 Task: Assign Issue Issue0000000206 to Sprint Sprint0000000124 in Scrum Project Project0000000042 in Jira. Assign Issue Issue0000000207 to Sprint Sprint0000000124 in Scrum Project Project0000000042 in Jira. Assign Issue Issue0000000208 to Sprint Sprint0000000125 in Scrum Project Project0000000042 in Jira. Assign Issue Issue0000000209 to Sprint Sprint0000000125 in Scrum Project Project0000000042 in Jira. Assign Issue Issue0000000210 to Sprint Sprint0000000126 in Scrum Project Project0000000042 in Jira
Action: Mouse moved to (904, 315)
Screenshot: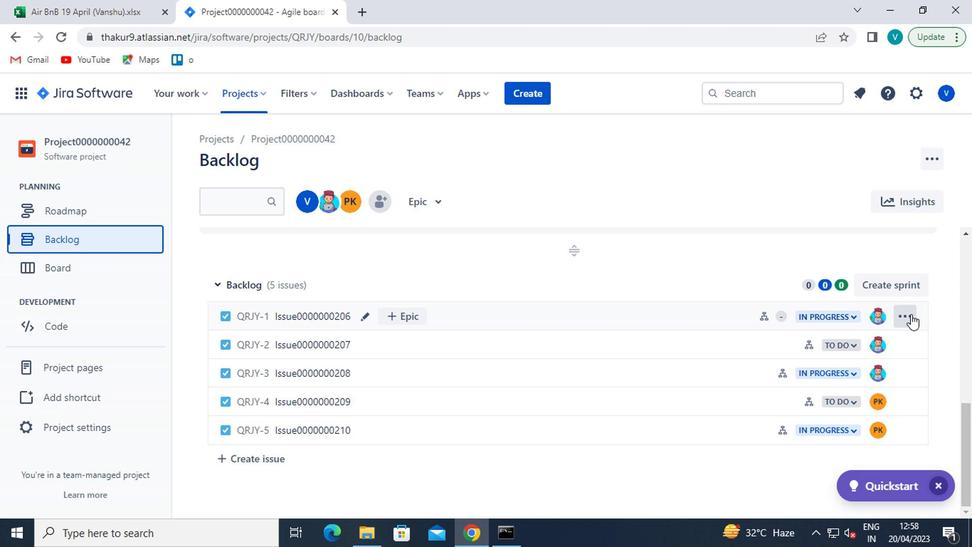 
Action: Mouse pressed left at (904, 315)
Screenshot: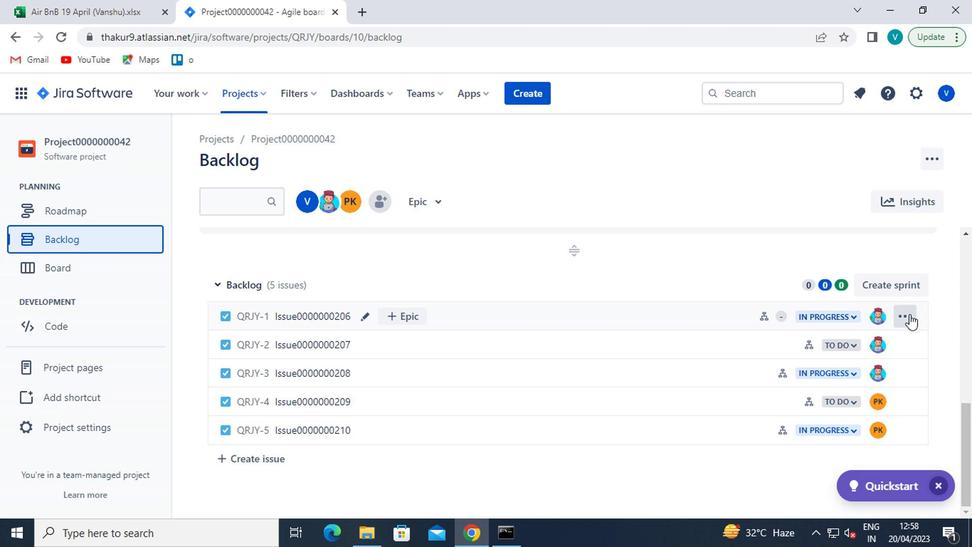 
Action: Mouse moved to (882, 271)
Screenshot: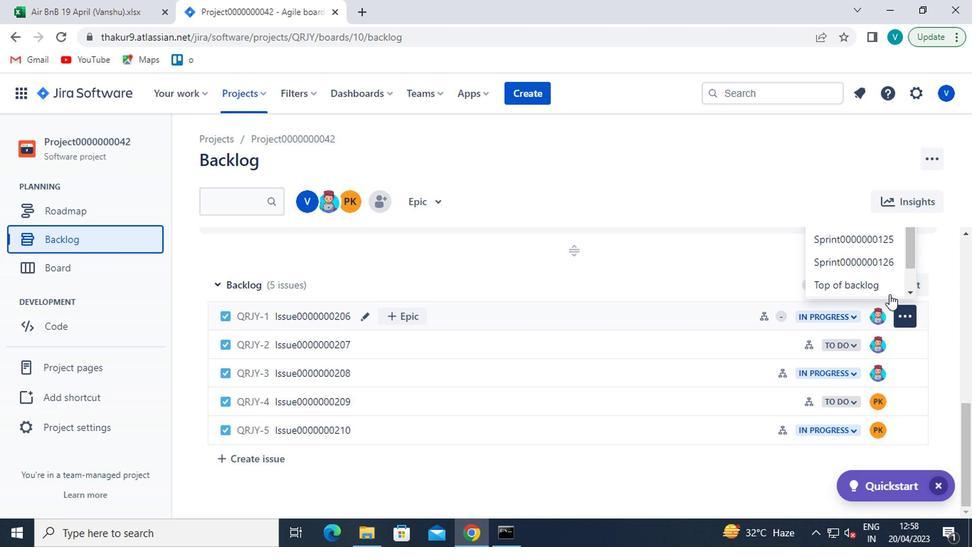 
Action: Mouse scrolled (882, 272) with delta (0, 0)
Screenshot: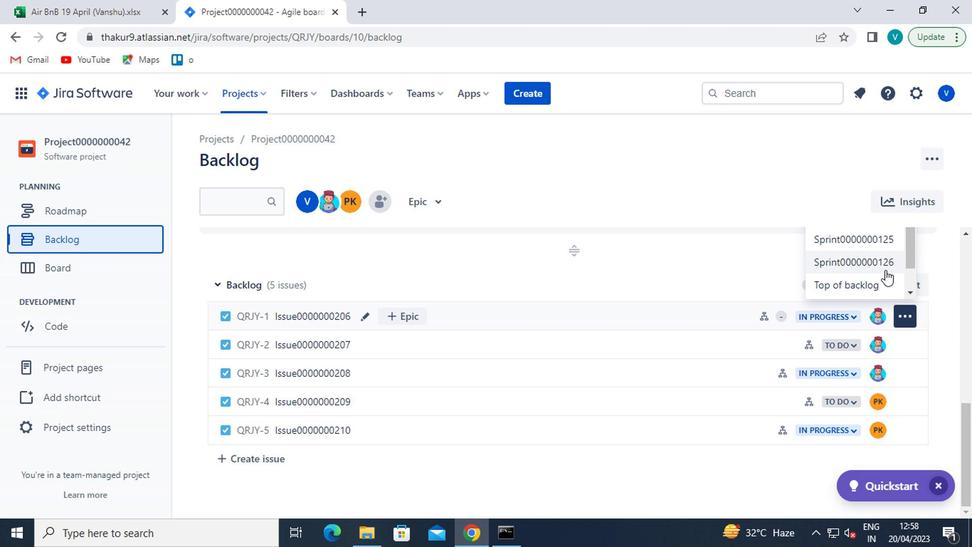 
Action: Mouse moved to (885, 285)
Screenshot: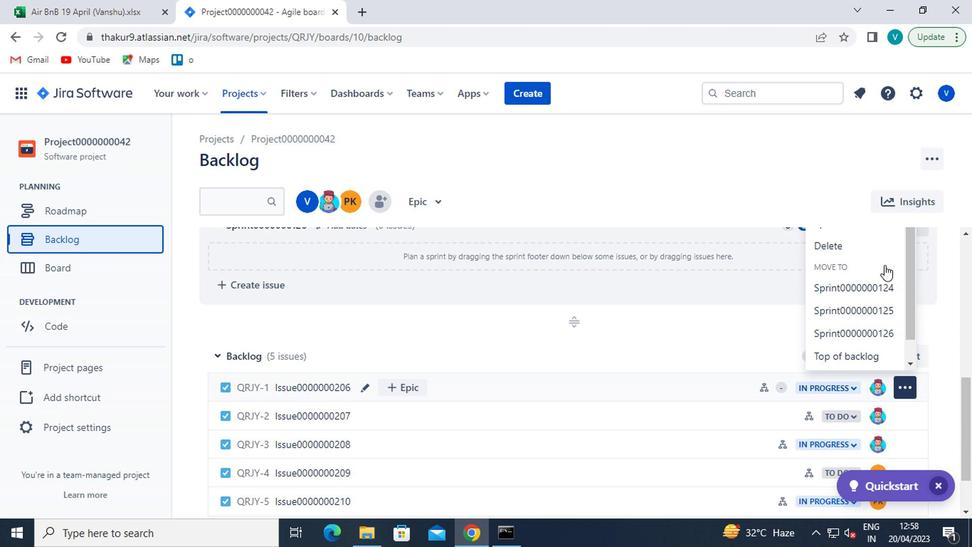 
Action: Mouse pressed left at (885, 285)
Screenshot: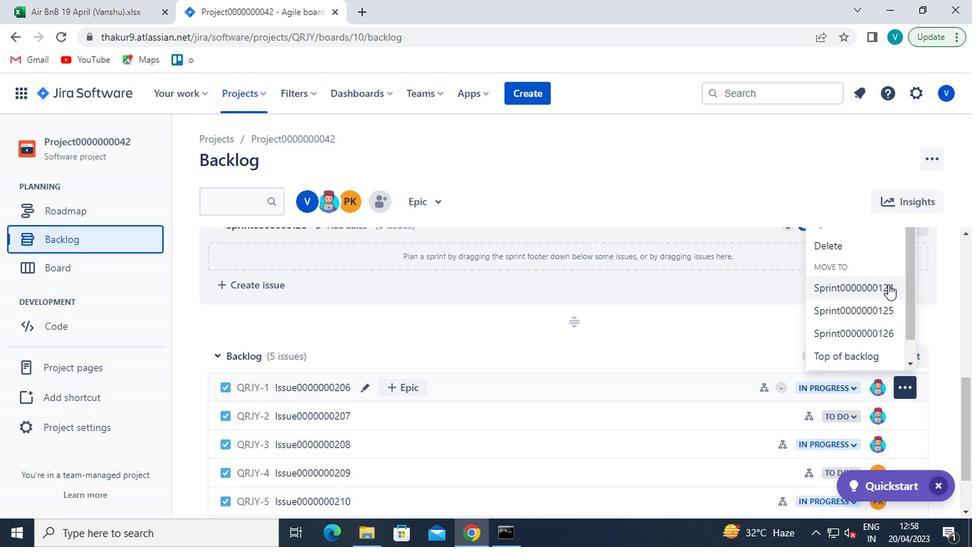 
Action: Mouse moved to (892, 392)
Screenshot: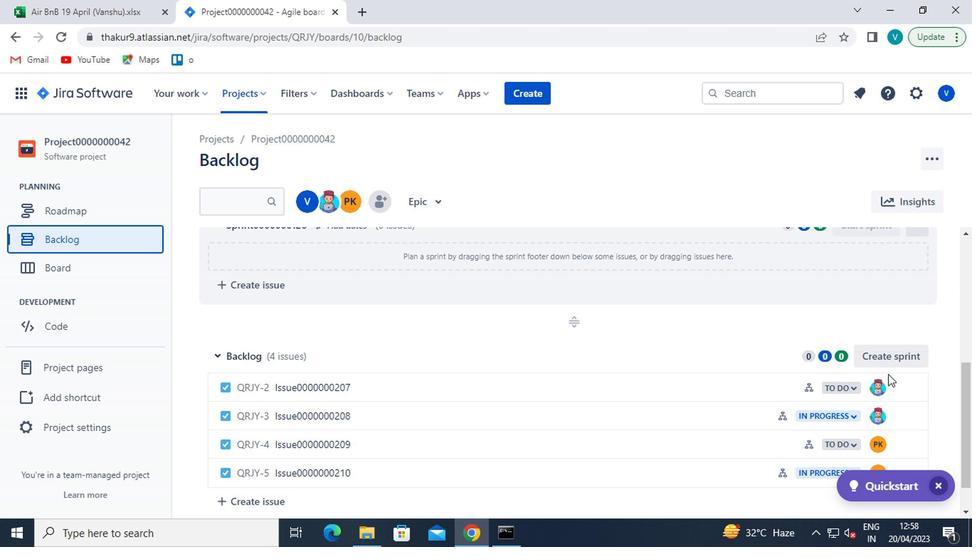 
Action: Mouse pressed left at (892, 392)
Screenshot: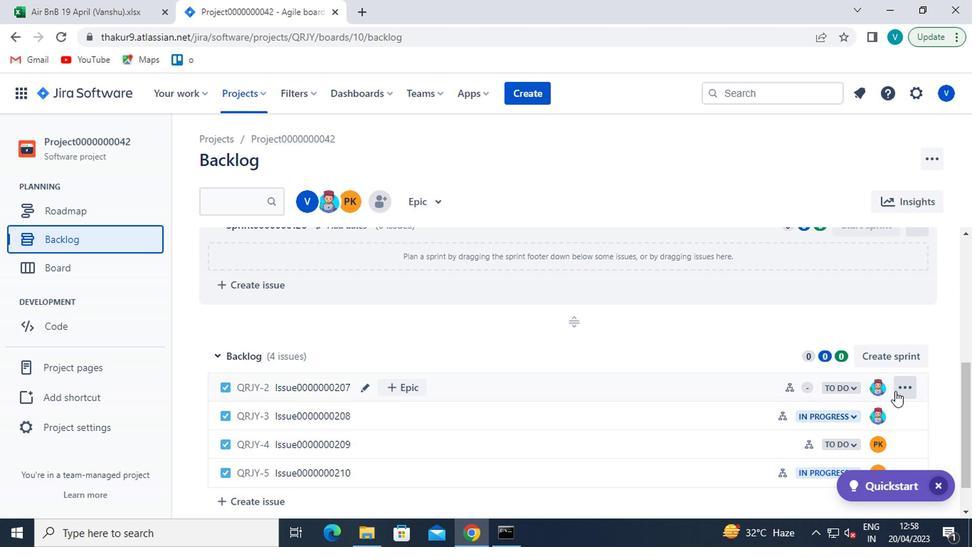 
Action: Mouse moved to (869, 289)
Screenshot: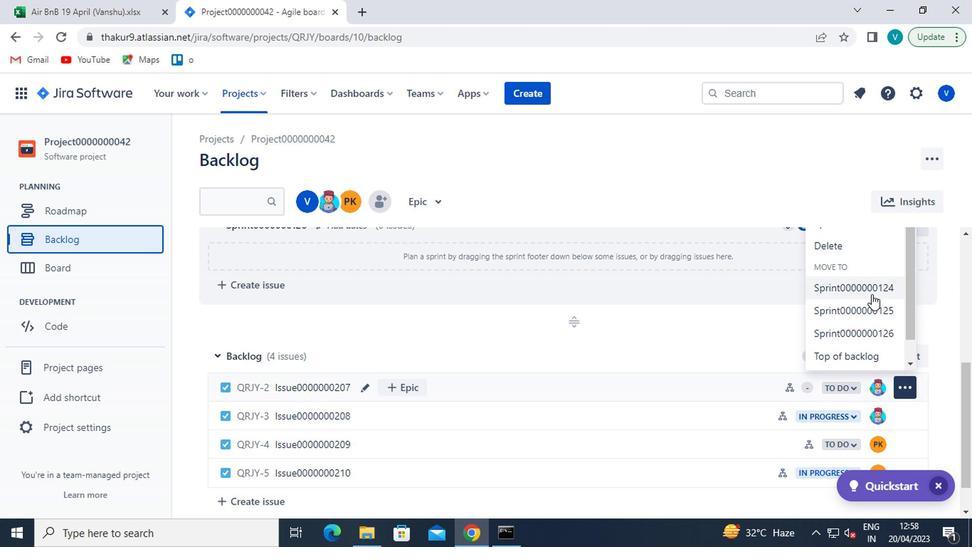 
Action: Mouse pressed left at (869, 289)
Screenshot: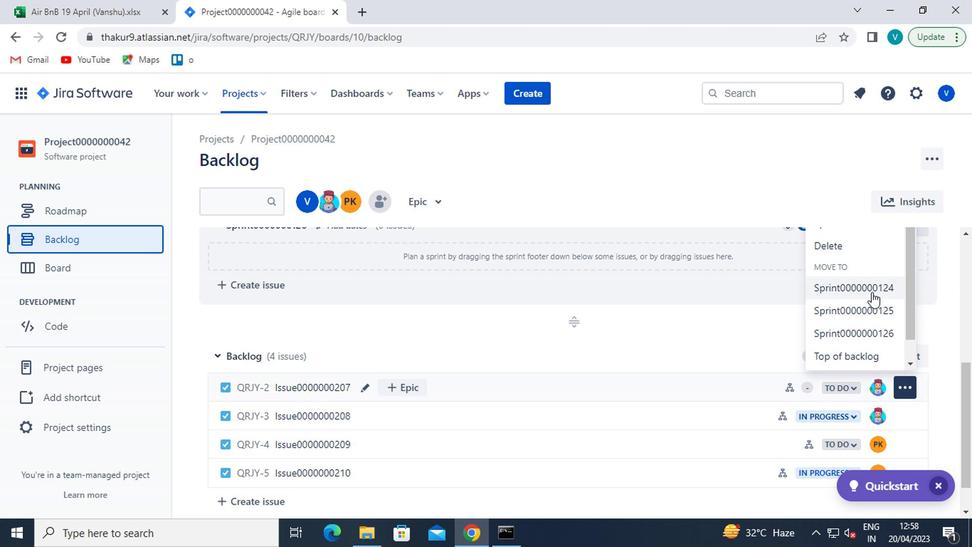 
Action: Mouse moved to (895, 384)
Screenshot: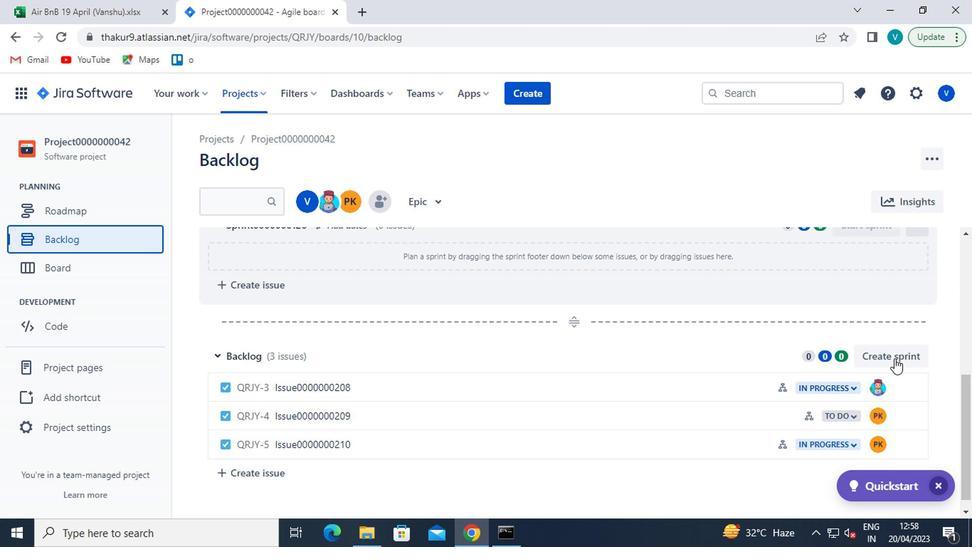 
Action: Mouse pressed left at (895, 384)
Screenshot: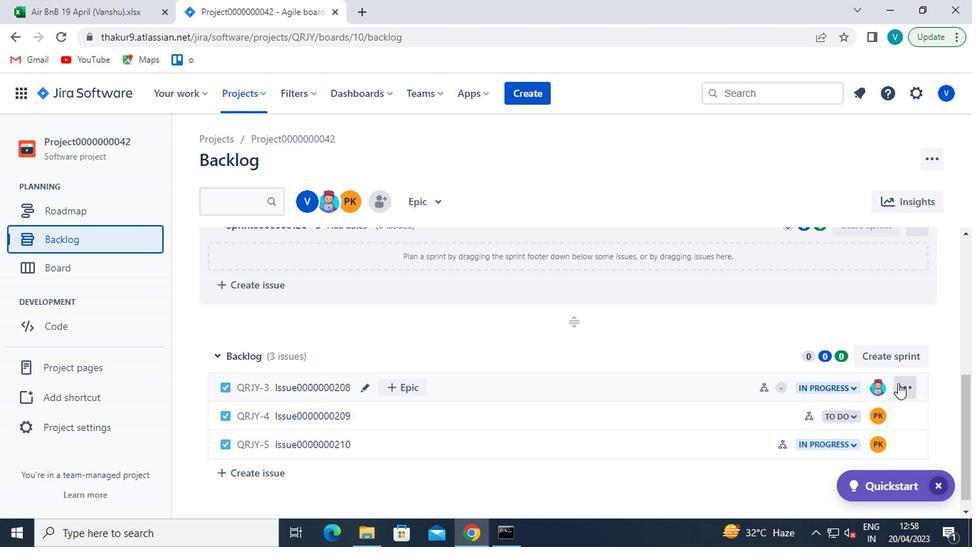 
Action: Mouse moved to (866, 309)
Screenshot: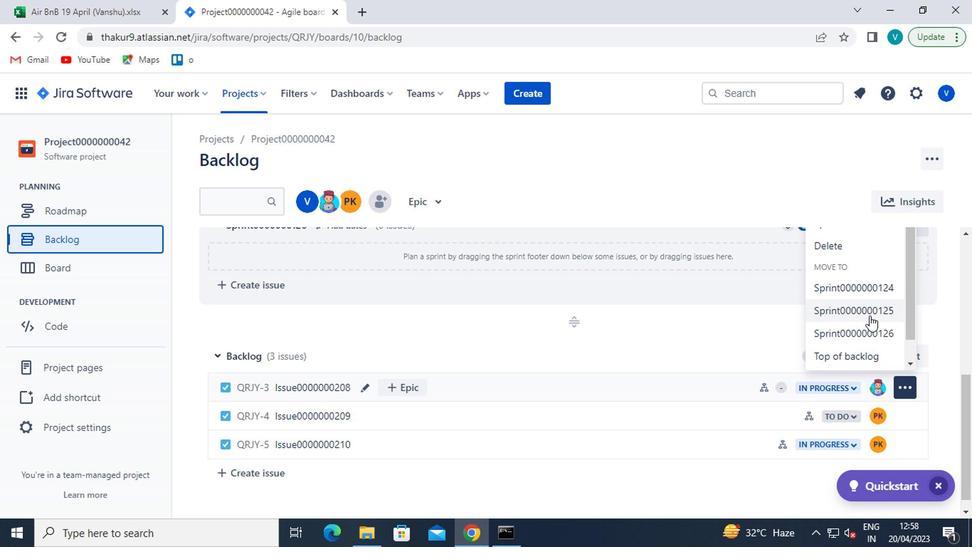 
Action: Mouse pressed left at (866, 309)
Screenshot: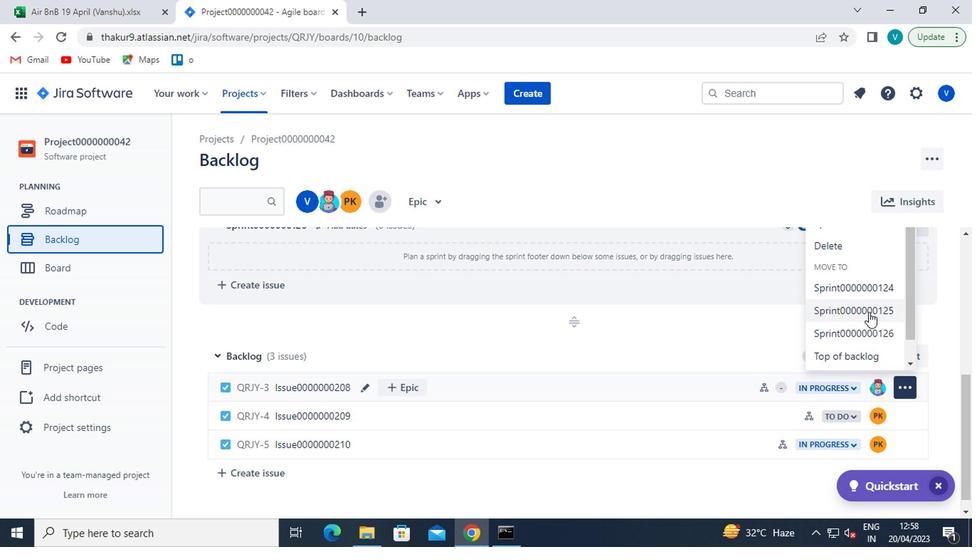 
Action: Mouse moved to (895, 398)
Screenshot: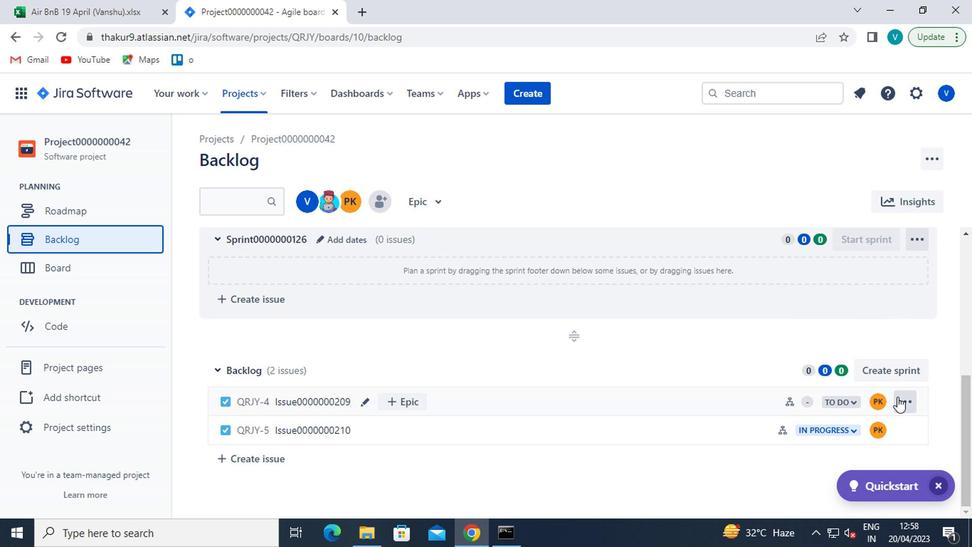 
Action: Mouse pressed left at (895, 398)
Screenshot: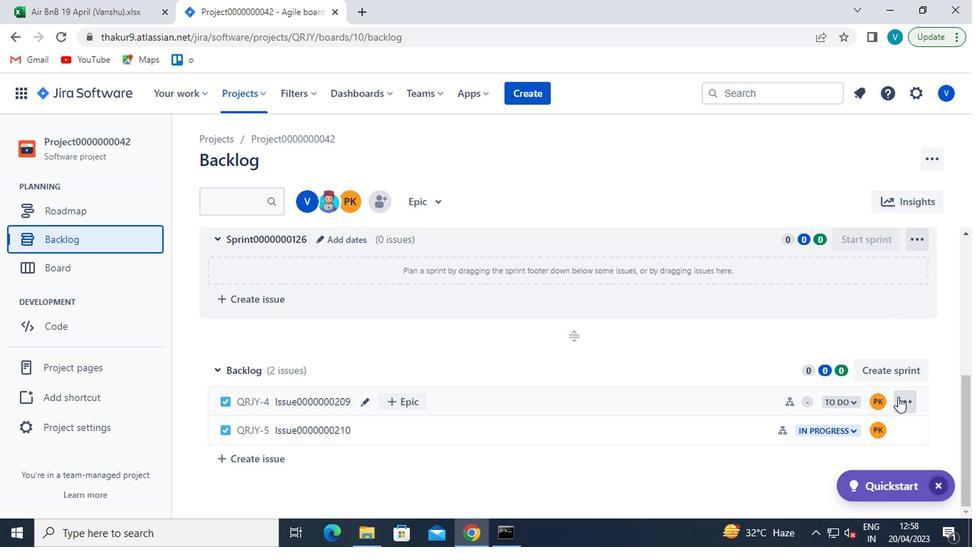 
Action: Mouse moved to (871, 323)
Screenshot: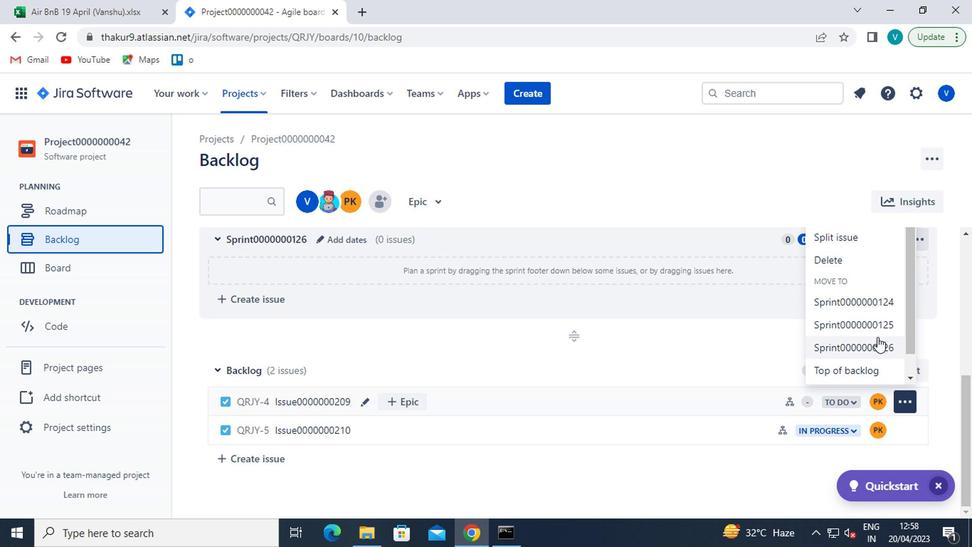 
Action: Mouse pressed left at (871, 323)
Screenshot: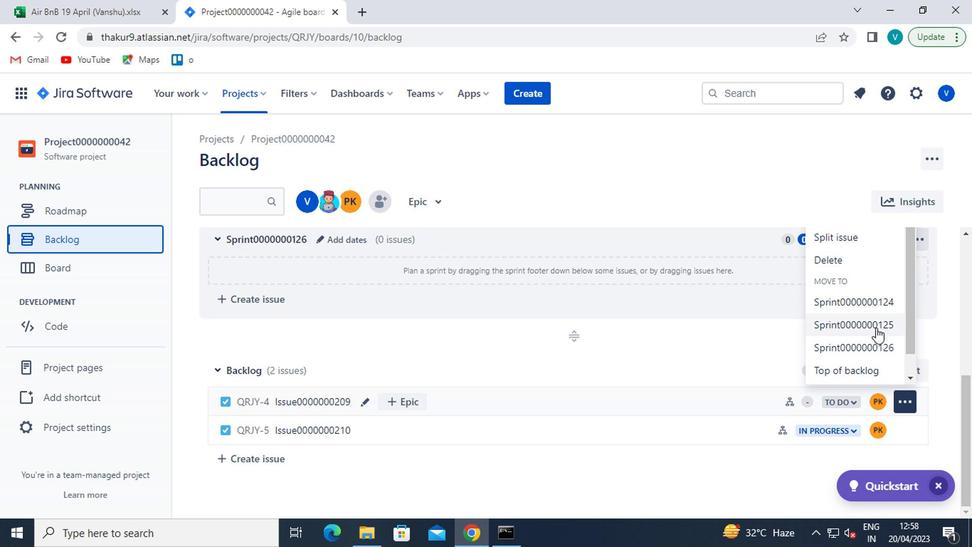 
Action: Mouse moved to (899, 426)
Screenshot: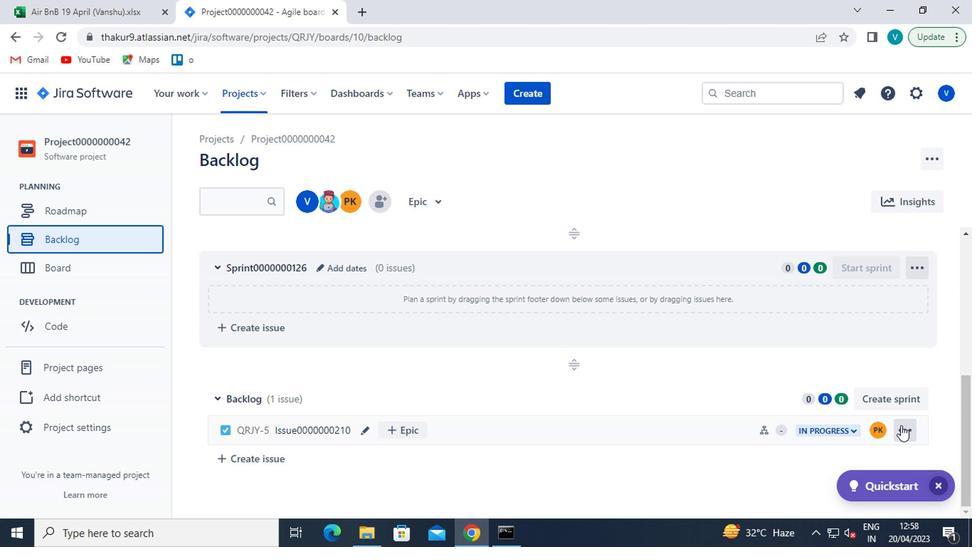 
Action: Mouse pressed left at (899, 426)
Screenshot: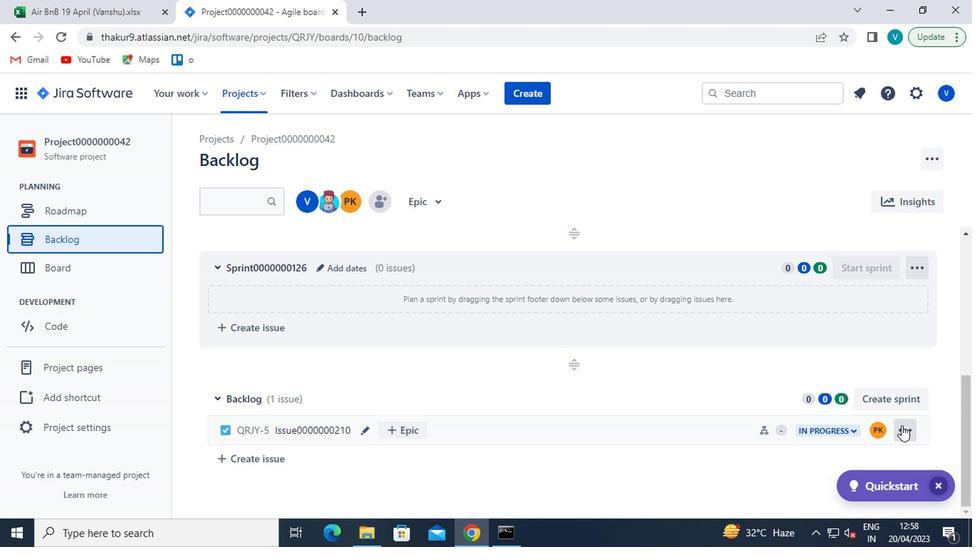 
Action: Mouse moved to (871, 375)
Screenshot: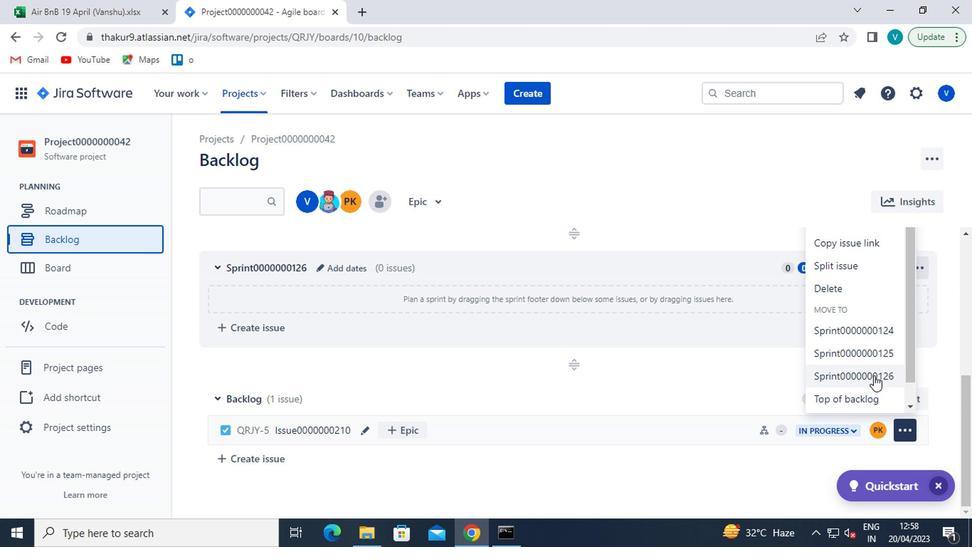 
Action: Mouse pressed left at (871, 375)
Screenshot: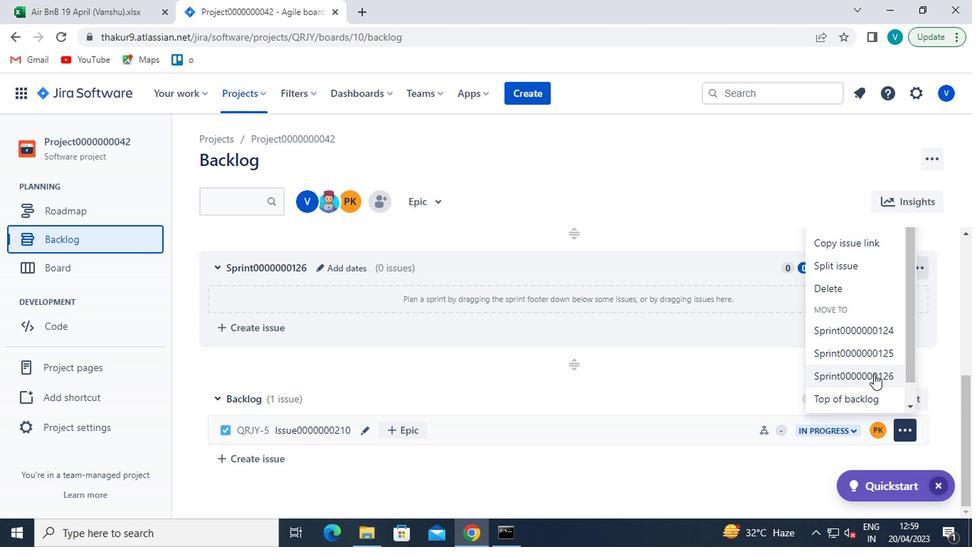 
